 Task: Create List Brand Identity Assets in Board Newsletter Design Software to Workspace Corporate Legal Services. Create List Brand Identity Guidelines in Board Sales Pipeline Forecasting to Workspace Corporate Legal Services. Create List Brand Identity Library in Board Content Marketing Podcast Creation and Promotion Strategy to Workspace Corporate Legal Services
Action: Mouse moved to (90, 360)
Screenshot: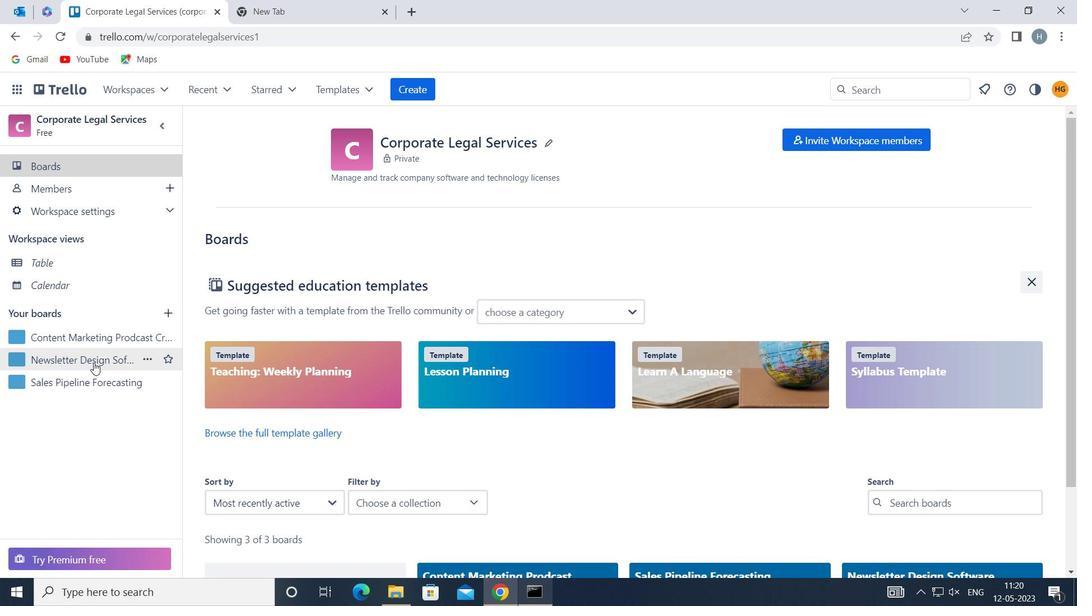 
Action: Mouse pressed left at (90, 360)
Screenshot: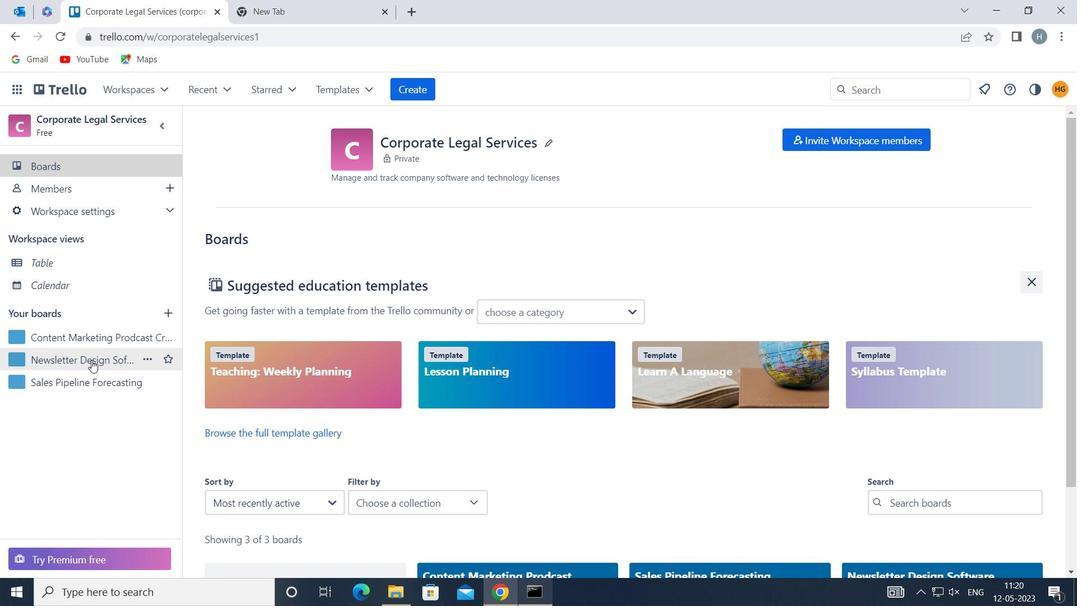 
Action: Mouse moved to (641, 170)
Screenshot: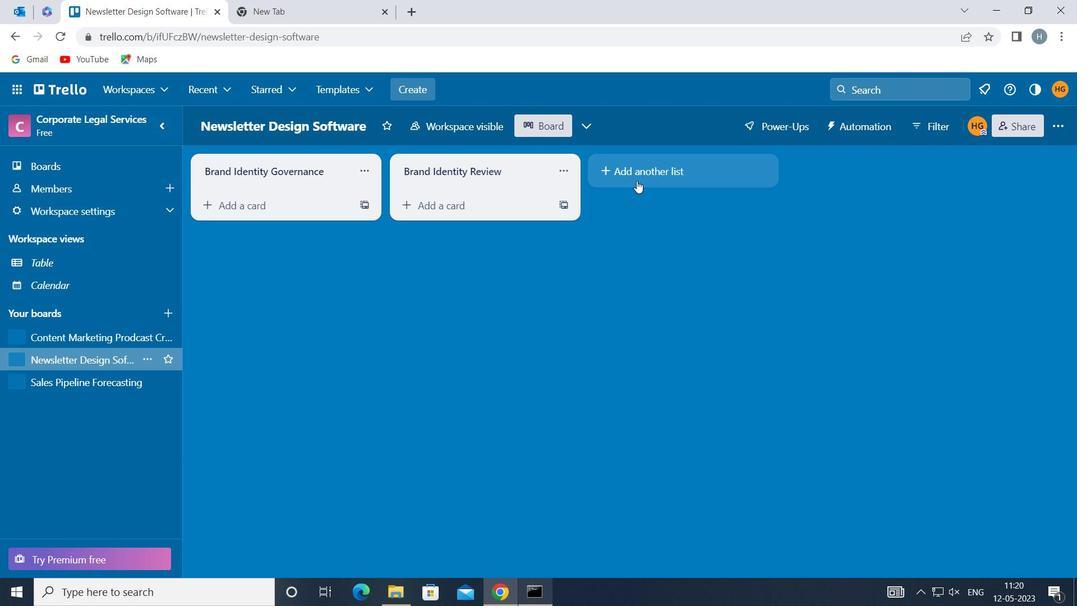 
Action: Mouse pressed left at (641, 170)
Screenshot: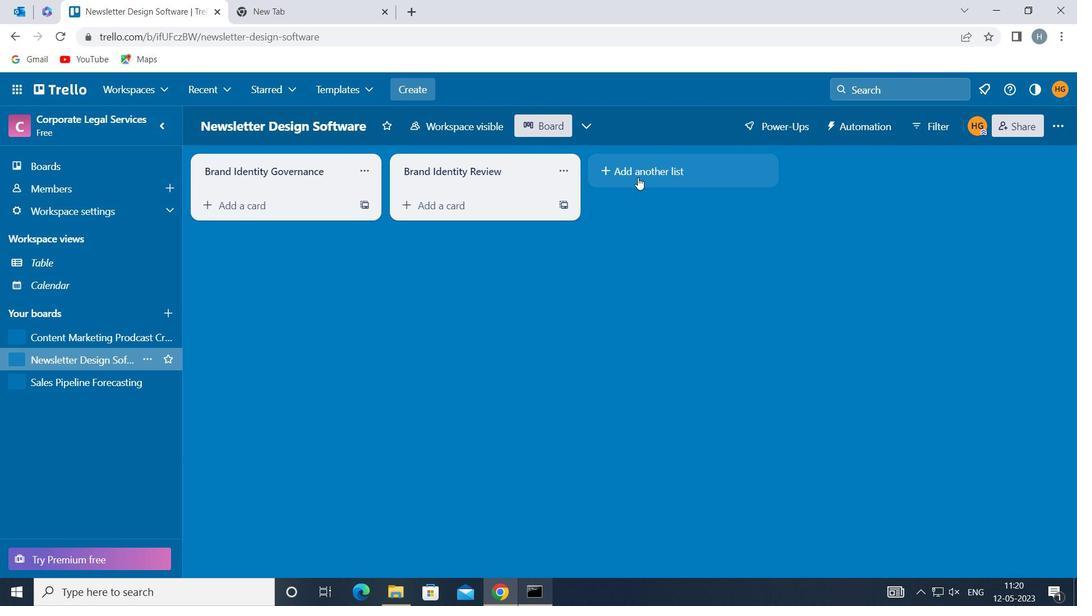 
Action: Key pressed <Key.shift>BRAND<Key.space><Key.shift>IDENTITY<Key.space><Key.shift>ASSETS
Screenshot: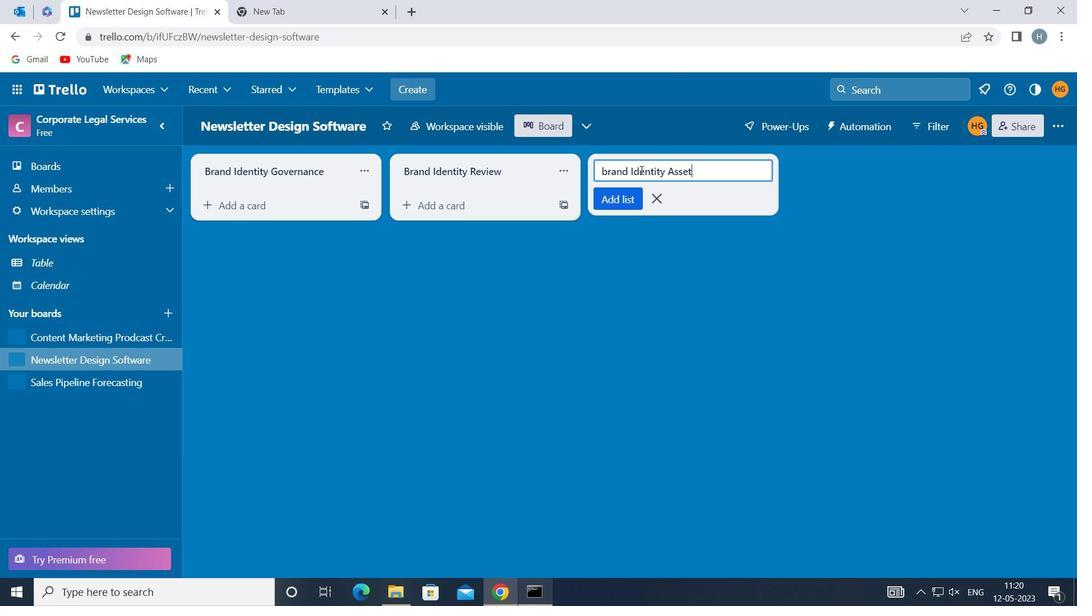 
Action: Mouse moved to (657, 181)
Screenshot: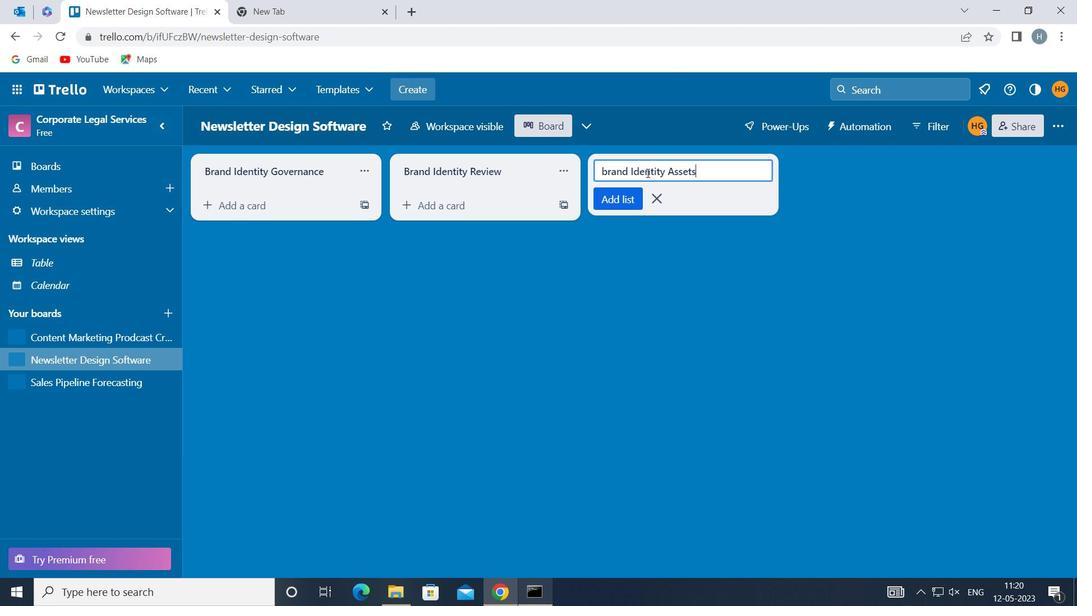 
Action: Key pressed <Key.backspace><Key.backspace><Key.backspace><Key.backspace><Key.backspace><Key.backspace><Key.backspace><Key.backspace><Key.backspace><Key.backspace><Key.backspace><Key.backspace><Key.backspace><Key.backspace><Key.backspace><Key.backspace><Key.backspace><Key.backspace><Key.backspace><Key.backspace><Key.backspace><Key.backspace><Key.backspace><Key.backspace><Key.backspace><Key.backspace><Key.backspace><Key.backspace><Key.backspace><Key.backspace><Key.shift>BRAND<Key.space><Key.shift>IDENTITY<Key.space><Key.shift>ASSETS
Screenshot: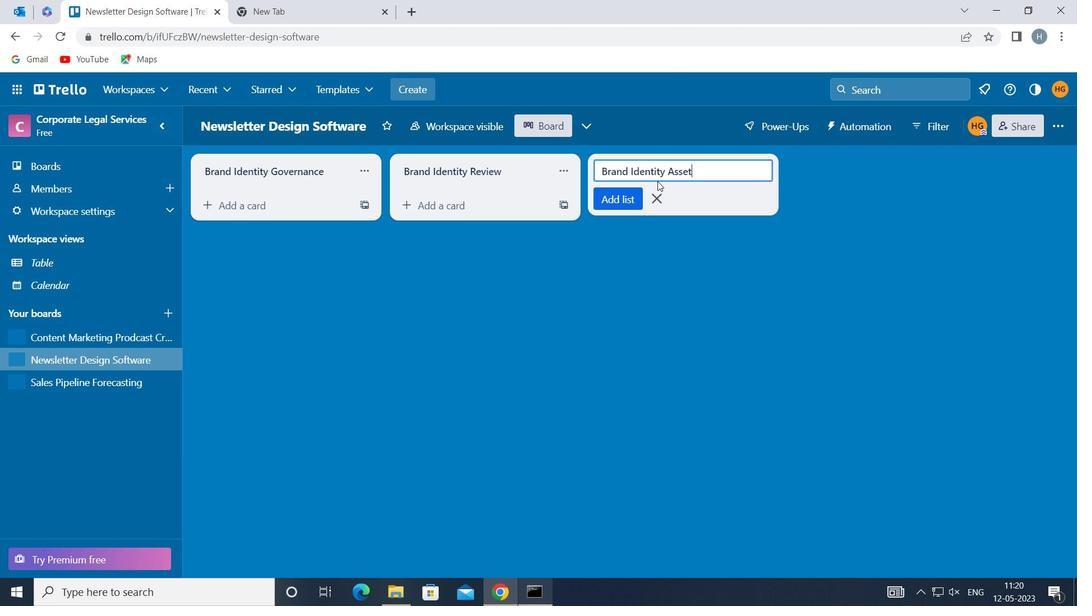
Action: Mouse moved to (624, 196)
Screenshot: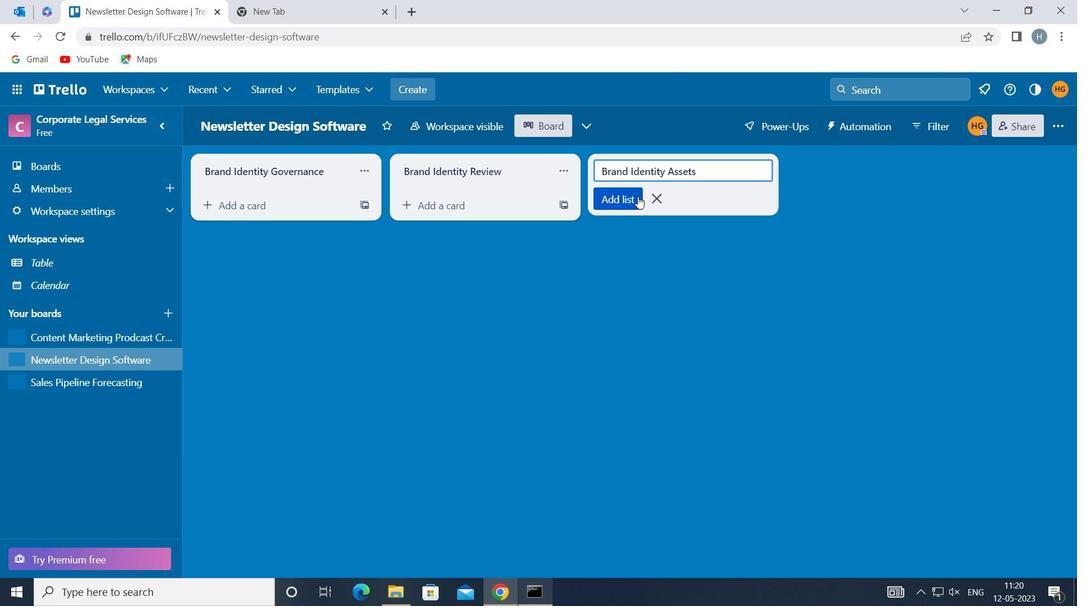 
Action: Mouse pressed left at (624, 196)
Screenshot: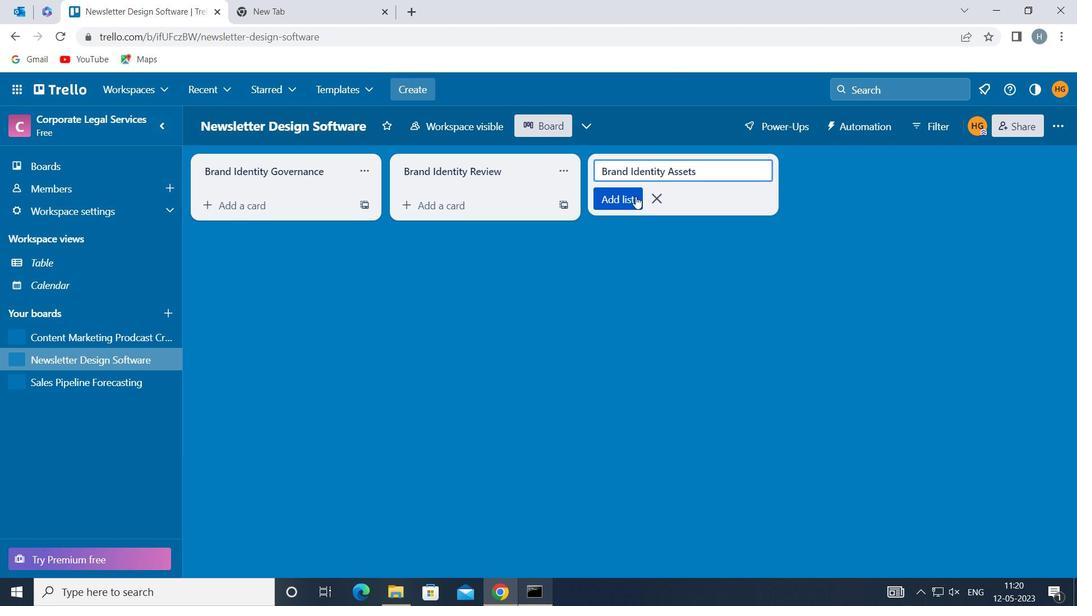 
Action: Mouse moved to (592, 251)
Screenshot: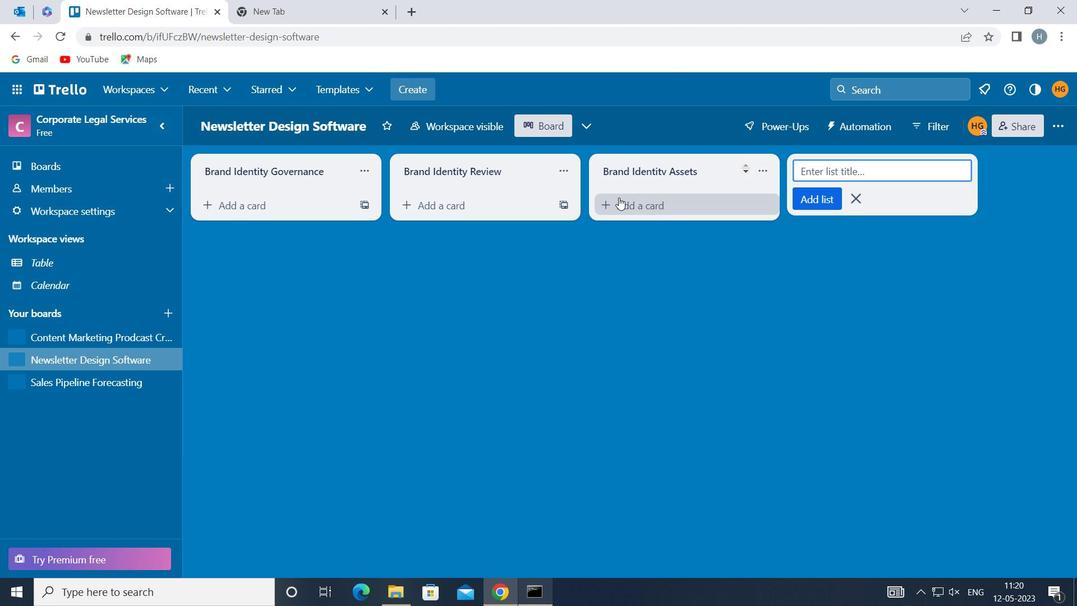 
Action: Mouse pressed left at (592, 251)
Screenshot: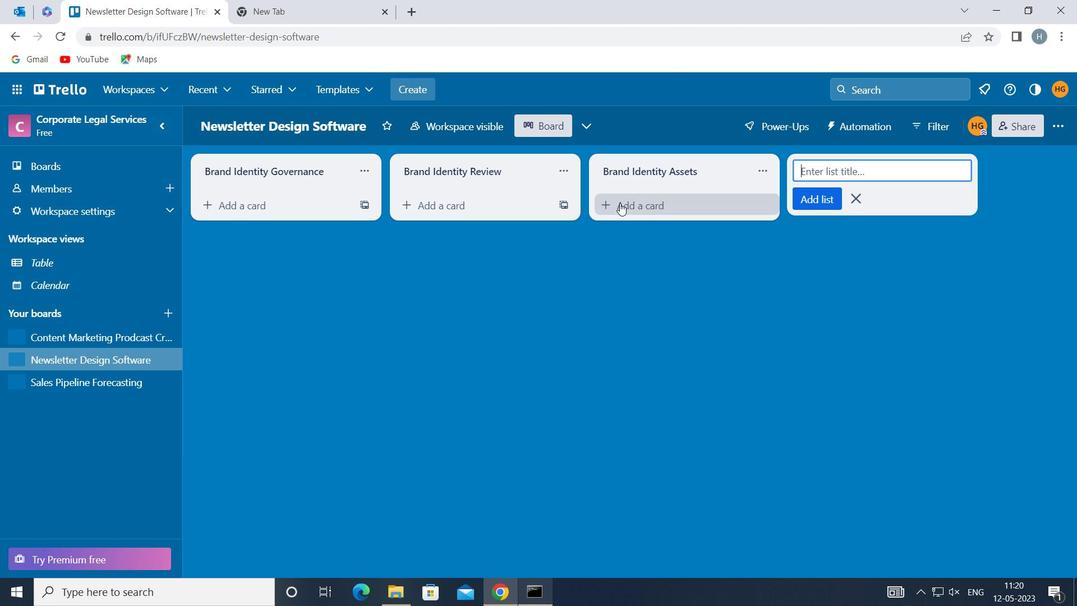
Action: Mouse moved to (80, 380)
Screenshot: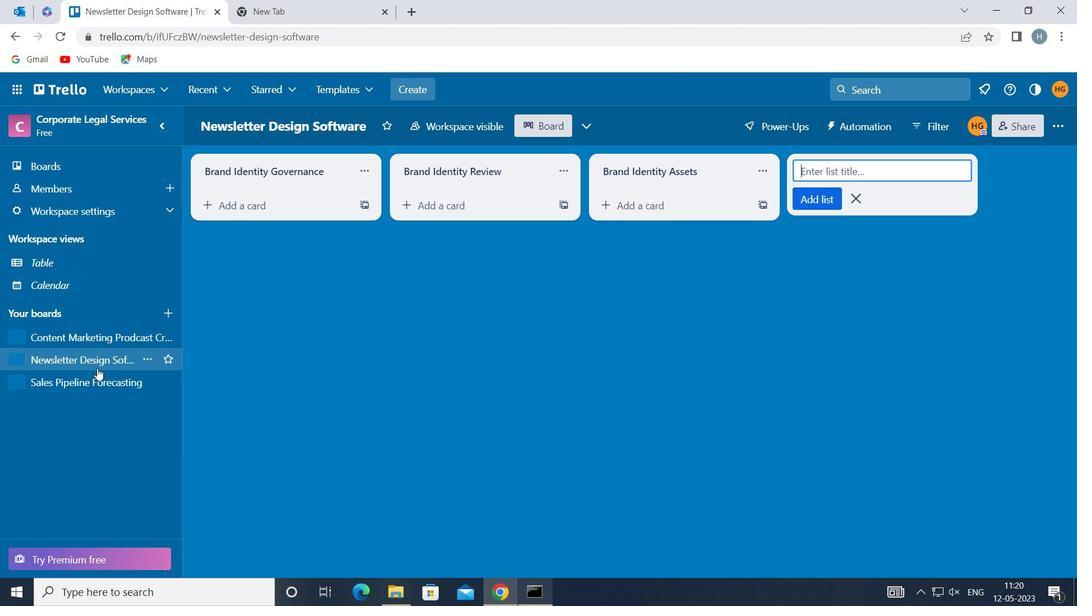 
Action: Mouse pressed left at (80, 380)
Screenshot: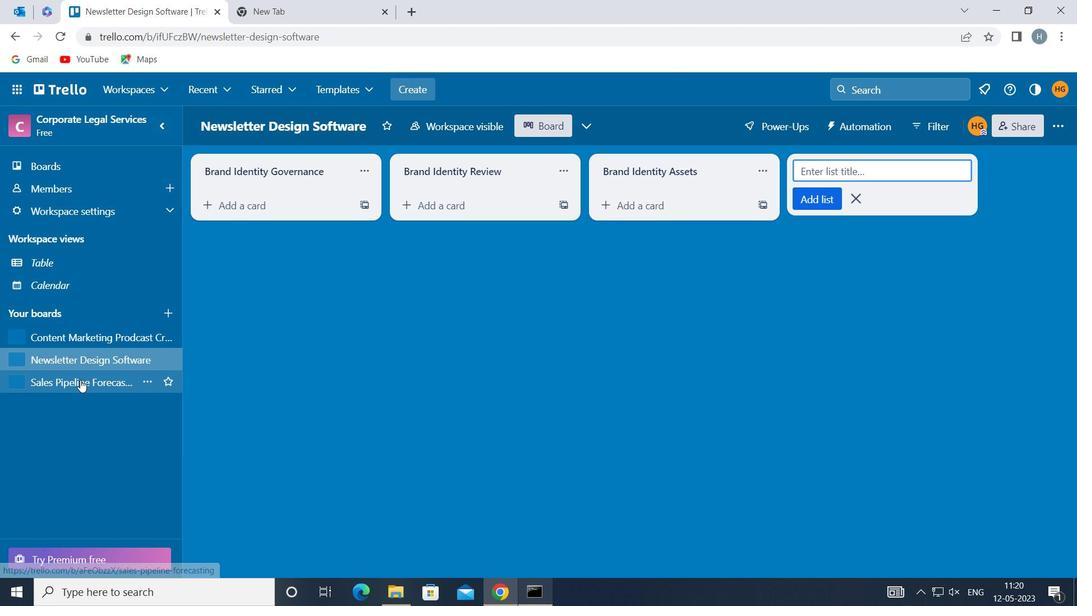 
Action: Mouse moved to (652, 171)
Screenshot: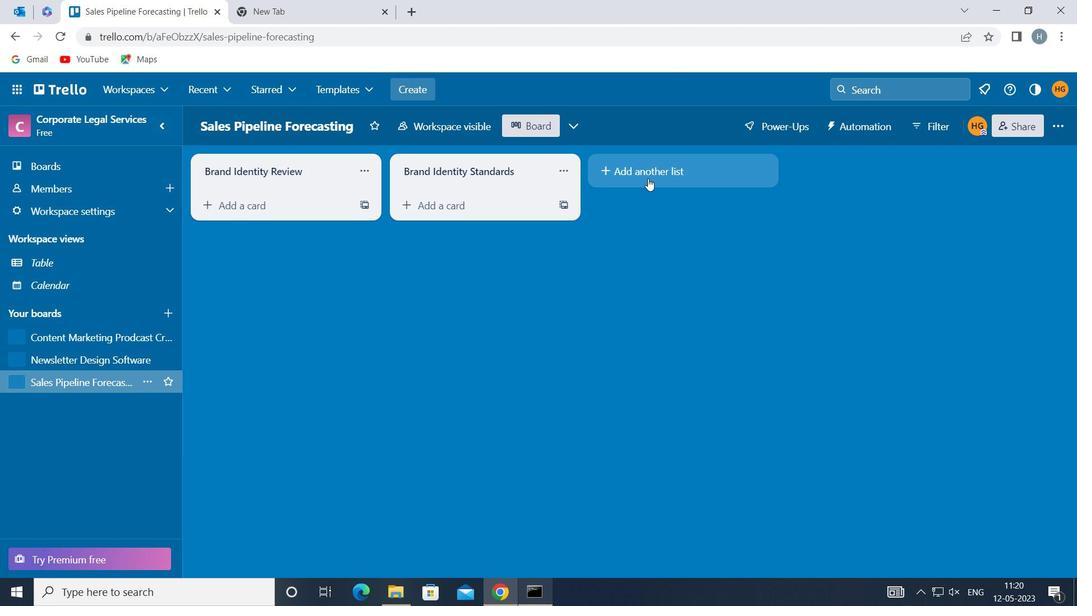 
Action: Mouse pressed left at (652, 171)
Screenshot: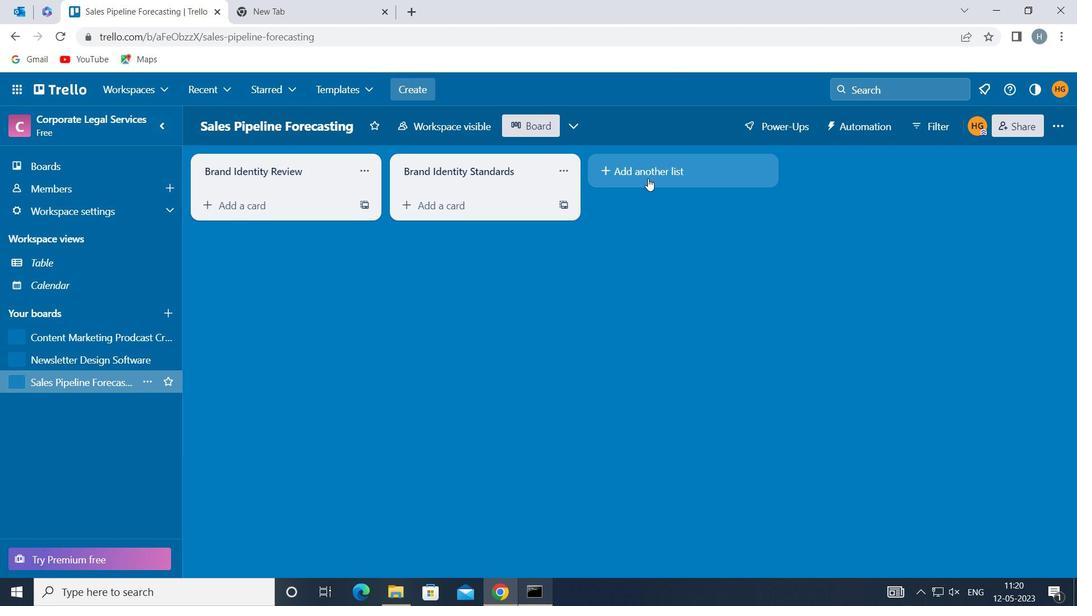 
Action: Mouse moved to (652, 175)
Screenshot: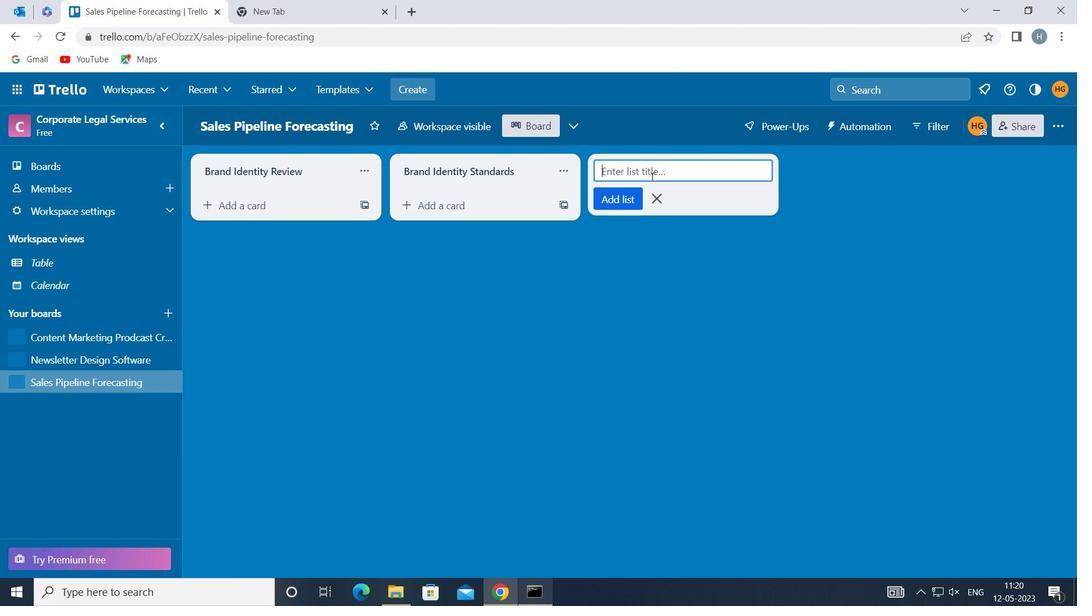 
Action: Mouse pressed left at (652, 175)
Screenshot: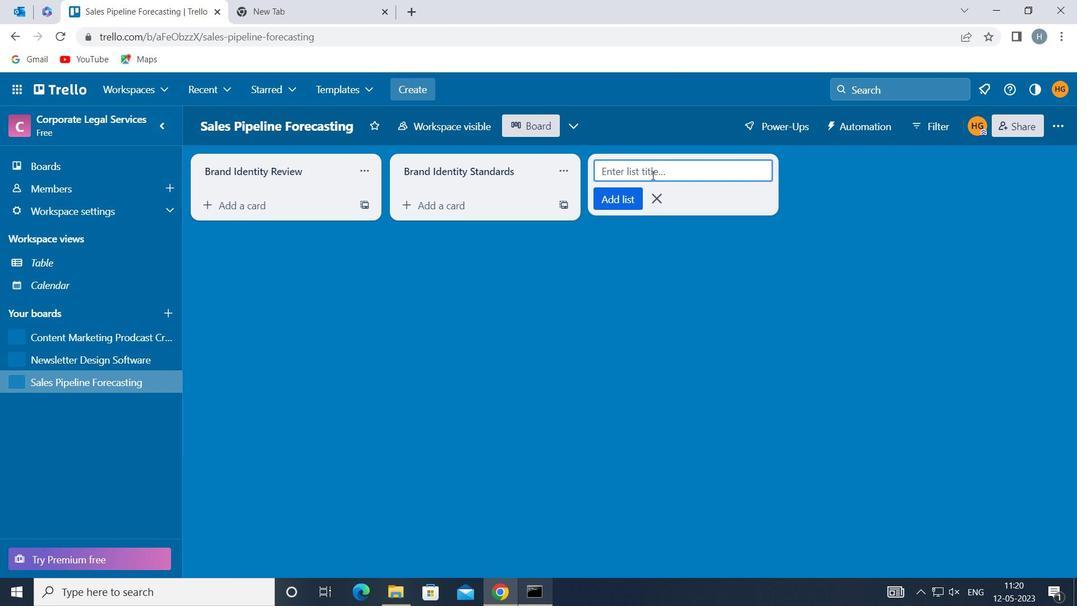 
Action: Key pressed <Key.shift>BRAND<Key.space><Key.shift>IDENTITY<Key.space><Key.shift>GUIDELINES
Screenshot: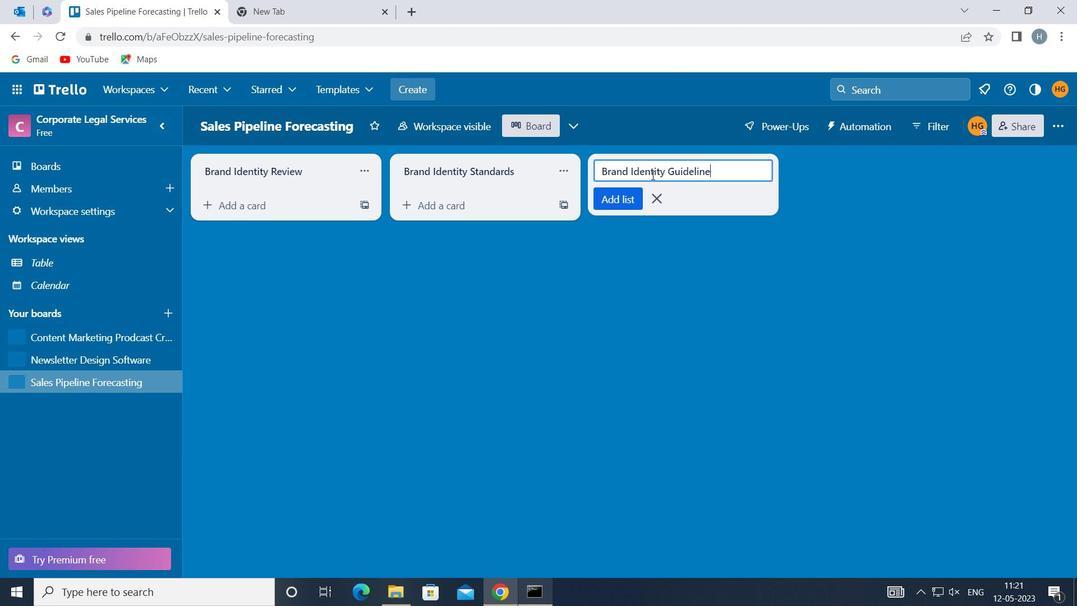 
Action: Mouse moved to (606, 199)
Screenshot: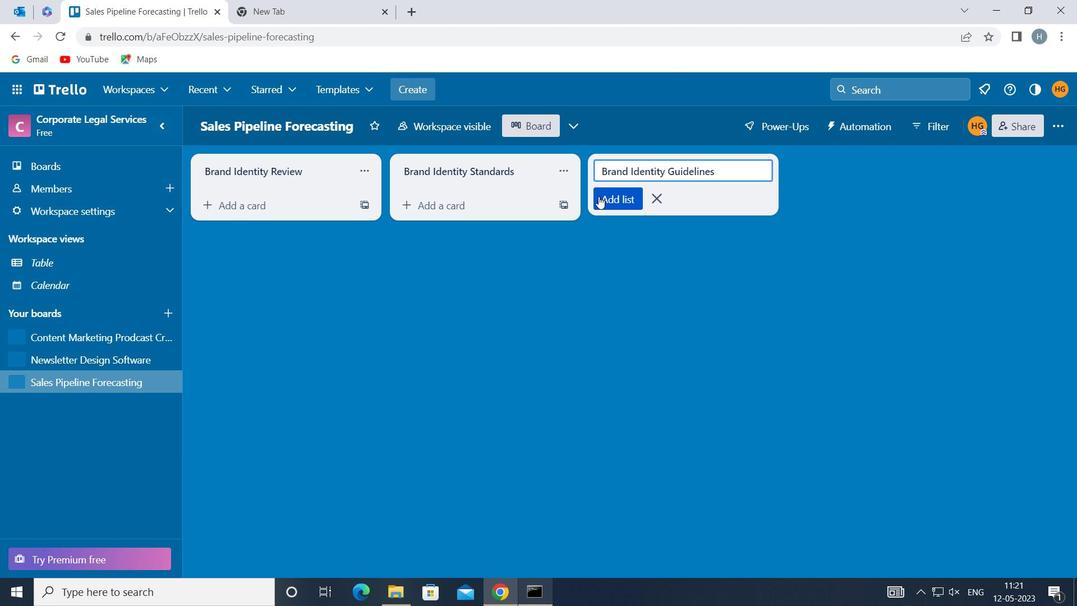 
Action: Mouse pressed left at (606, 199)
Screenshot: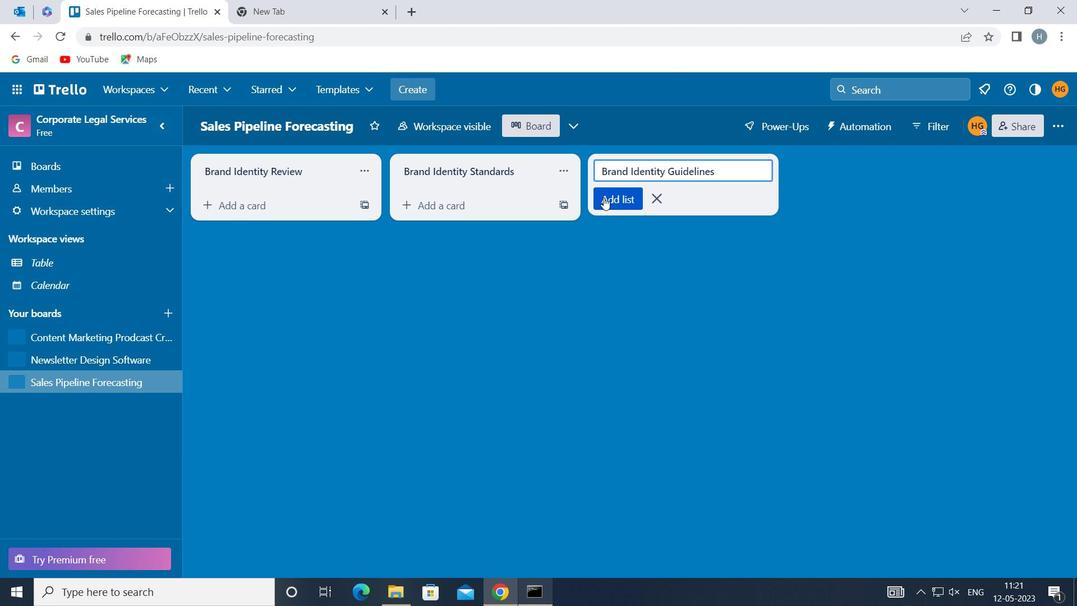 
Action: Mouse moved to (528, 307)
Screenshot: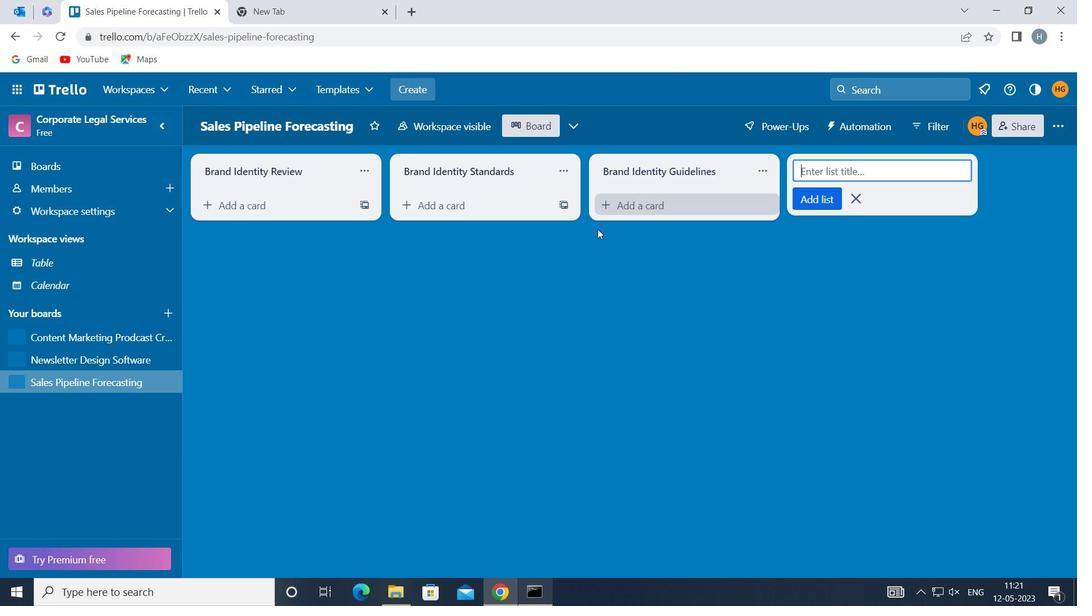 
Action: Mouse pressed left at (528, 307)
Screenshot: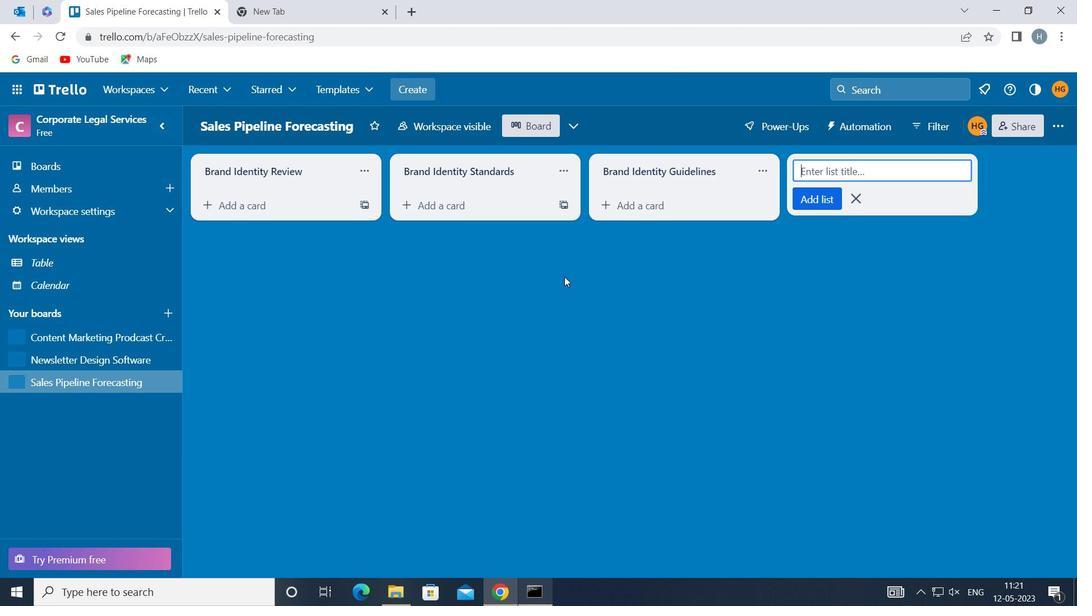 
Action: Mouse moved to (92, 337)
Screenshot: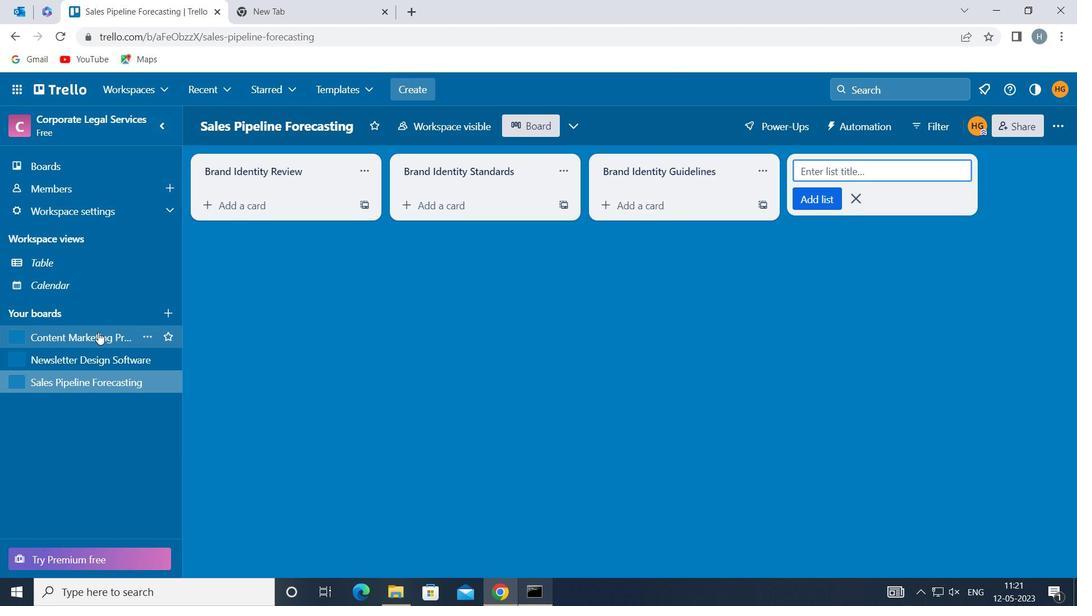 
Action: Mouse pressed left at (92, 337)
Screenshot: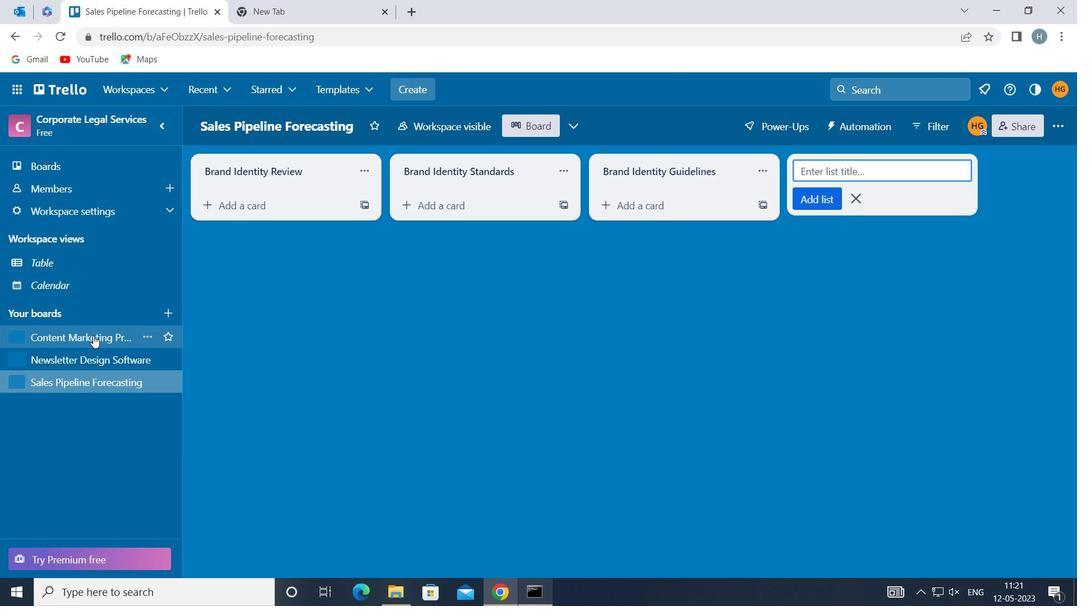 
Action: Mouse moved to (702, 165)
Screenshot: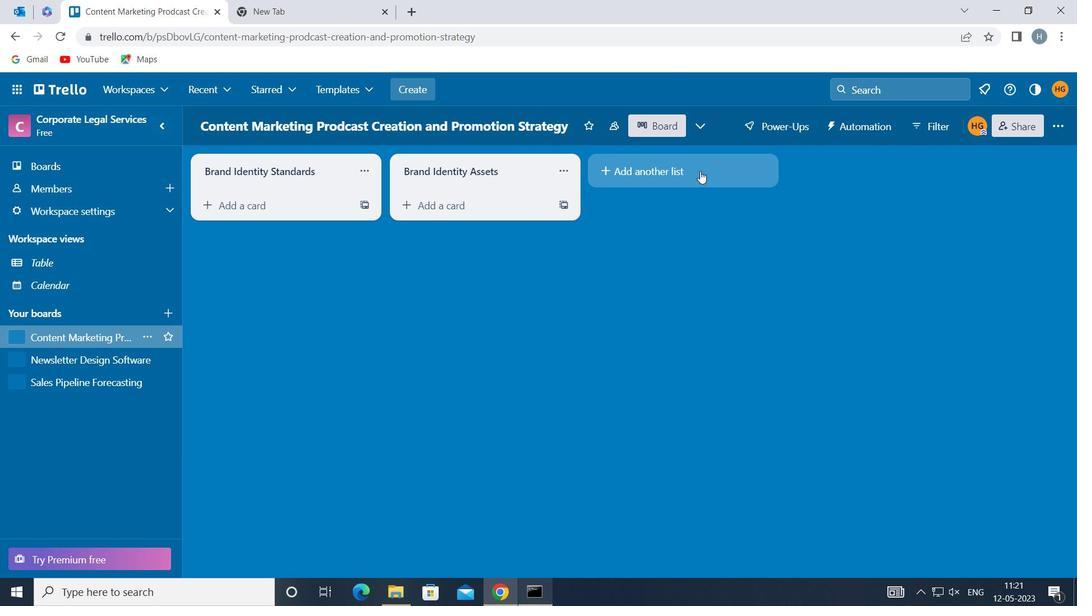 
Action: Mouse pressed left at (702, 165)
Screenshot: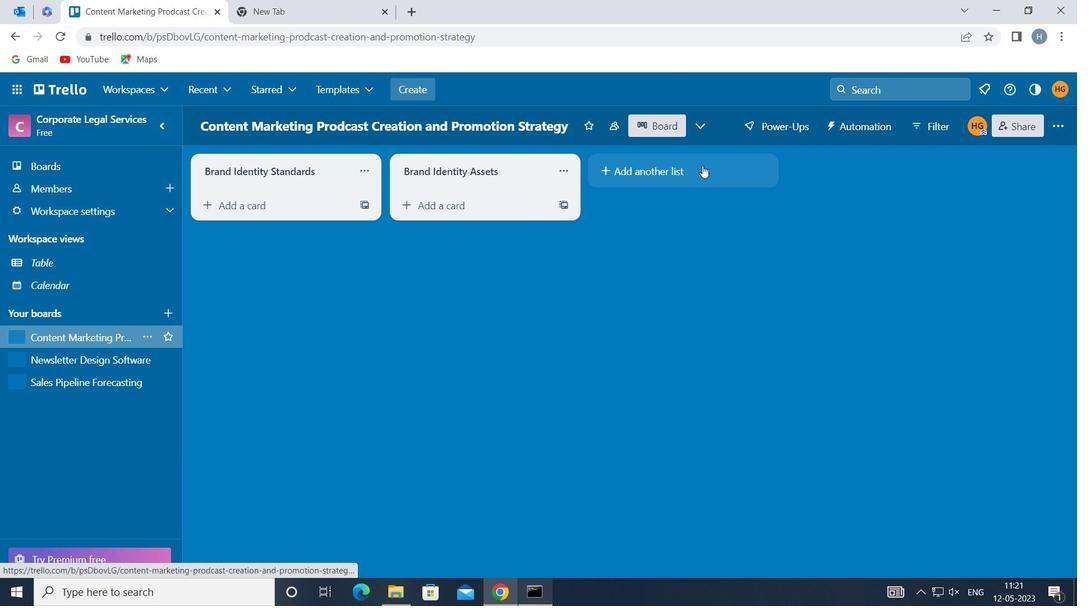 
Action: Key pressed <Key.shift>BRAND<Key.space><Key.shift>IDENTITY<Key.space><Key.shift><Key.shift><Key.shift><Key.shift><Key.shift><Key.shift><Key.shift><Key.shift><Key.shift><Key.shift>LIBRARY<Key.space>
Screenshot: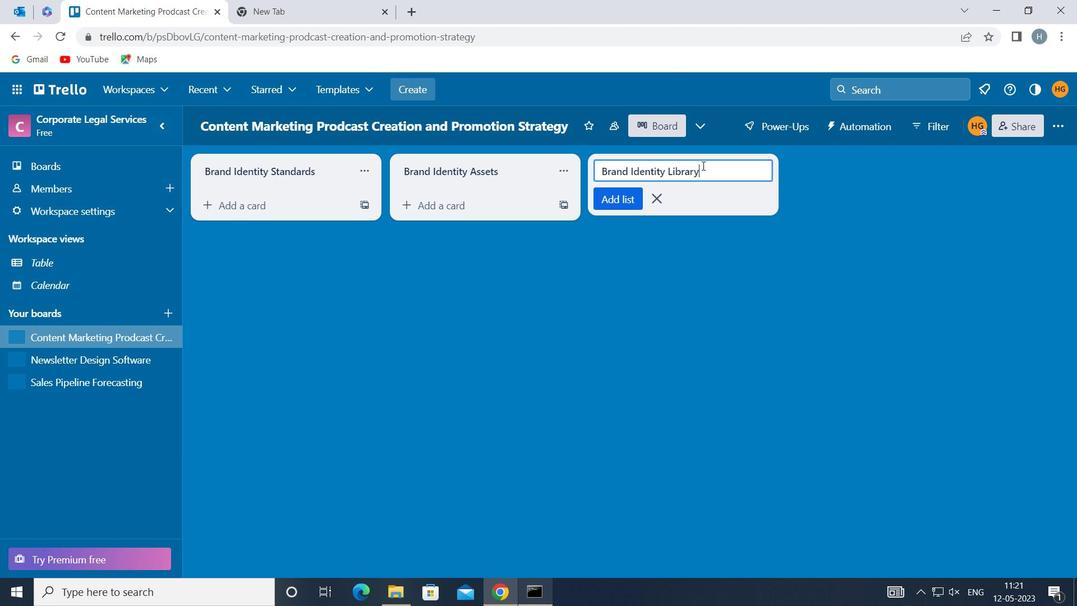 
Action: Mouse moved to (624, 196)
Screenshot: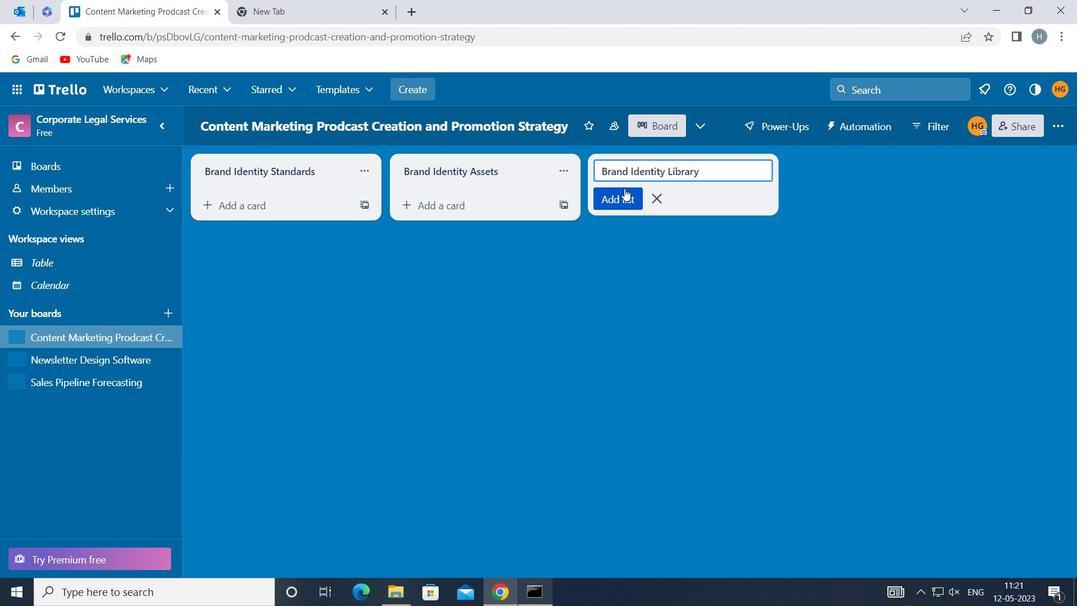 
Action: Mouse pressed left at (624, 196)
Screenshot: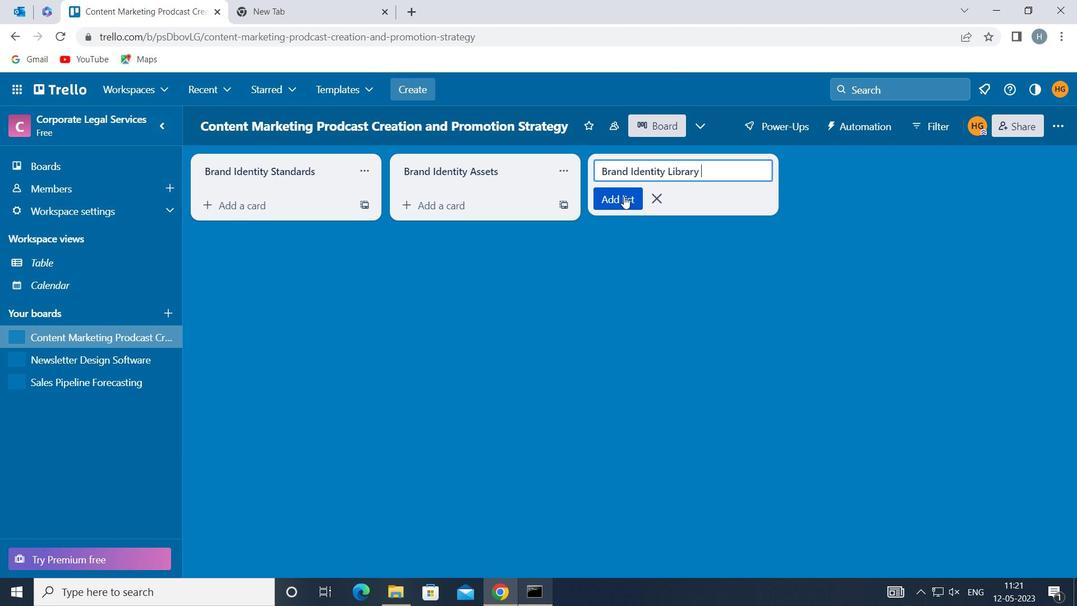 
Action: Mouse moved to (594, 264)
Screenshot: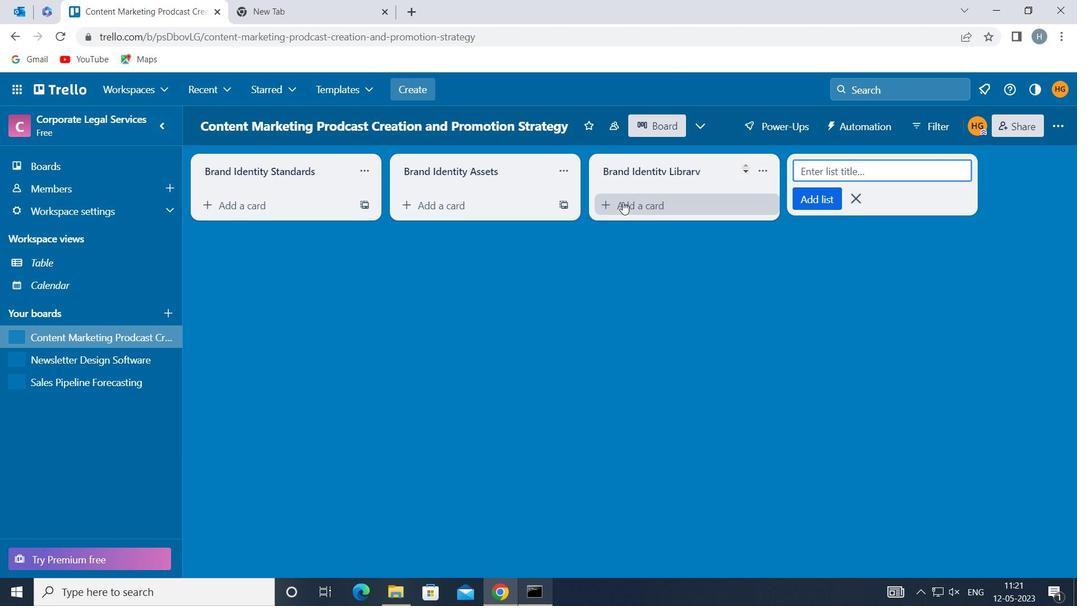 
Action: Mouse pressed left at (594, 264)
Screenshot: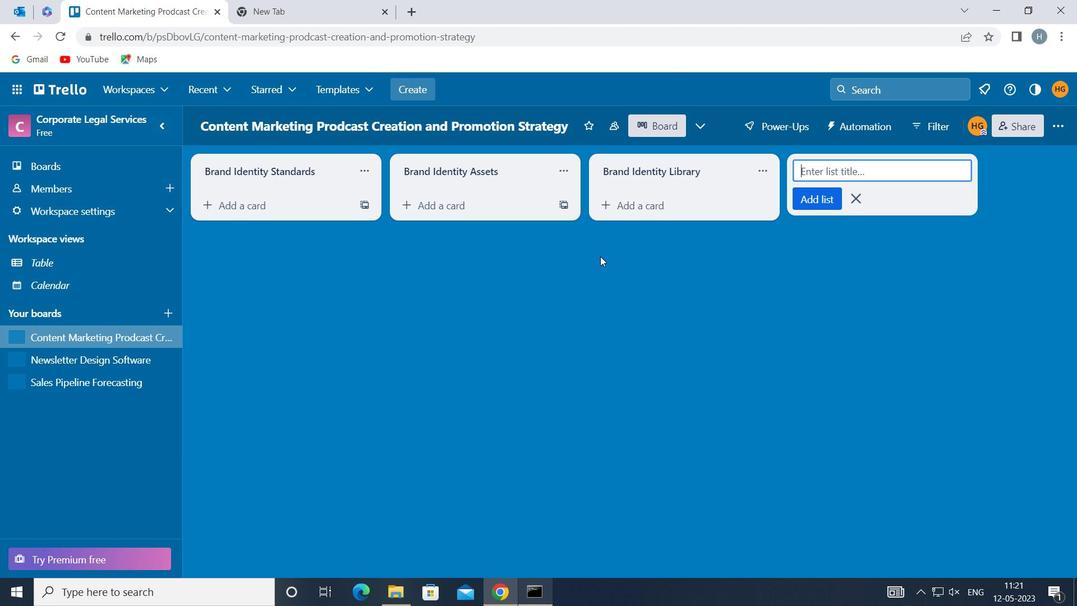 
